 Task: Create a section Code Conquerors and in the section, add a milestone Cybersecurity Implementation in the project TrendForge.
Action: Mouse moved to (54, 418)
Screenshot: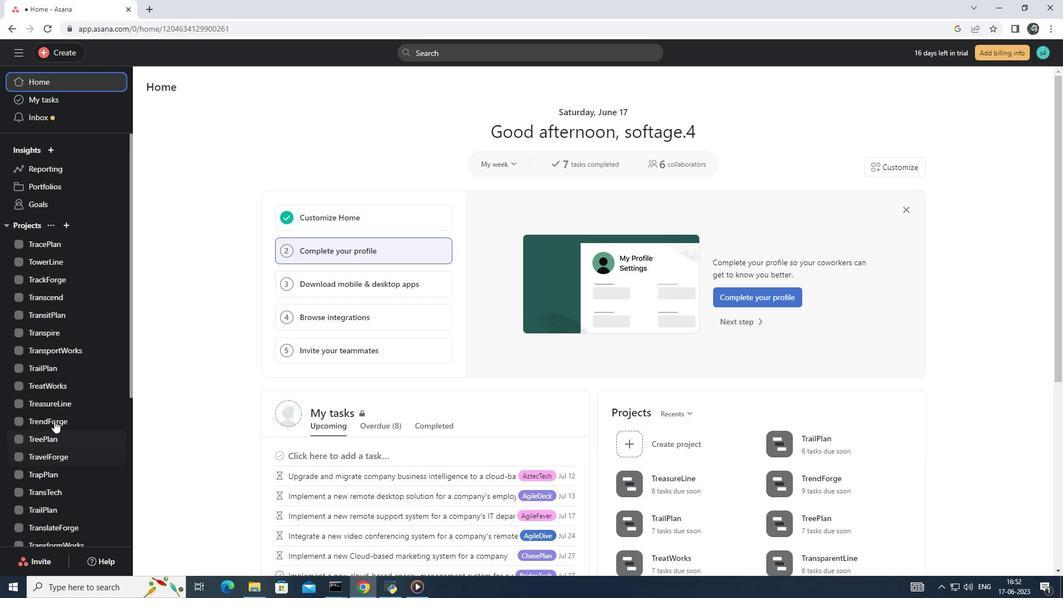 
Action: Mouse pressed left at (54, 418)
Screenshot: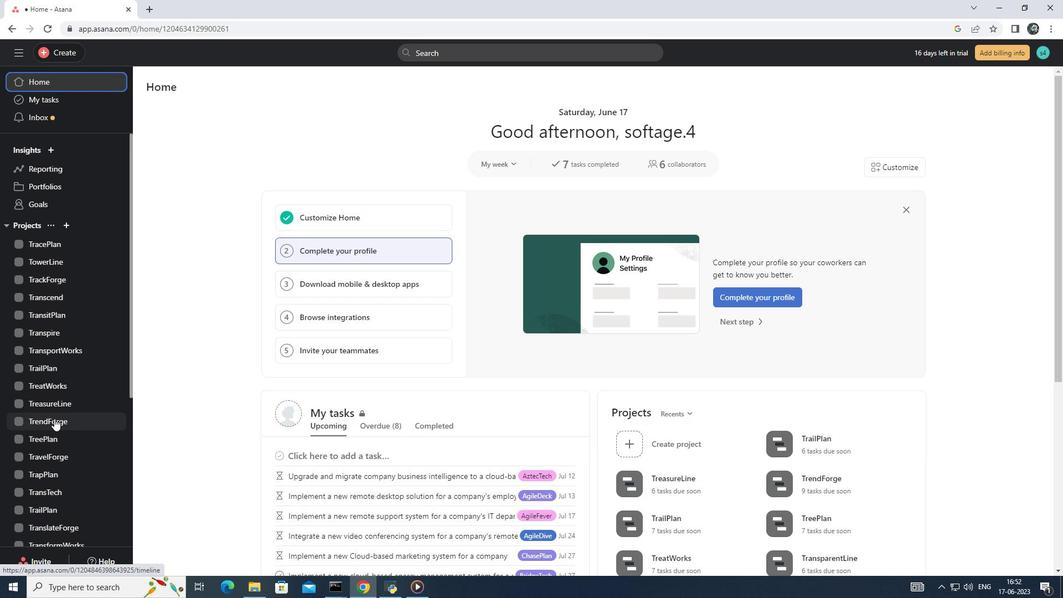 
Action: Mouse moved to (172, 435)
Screenshot: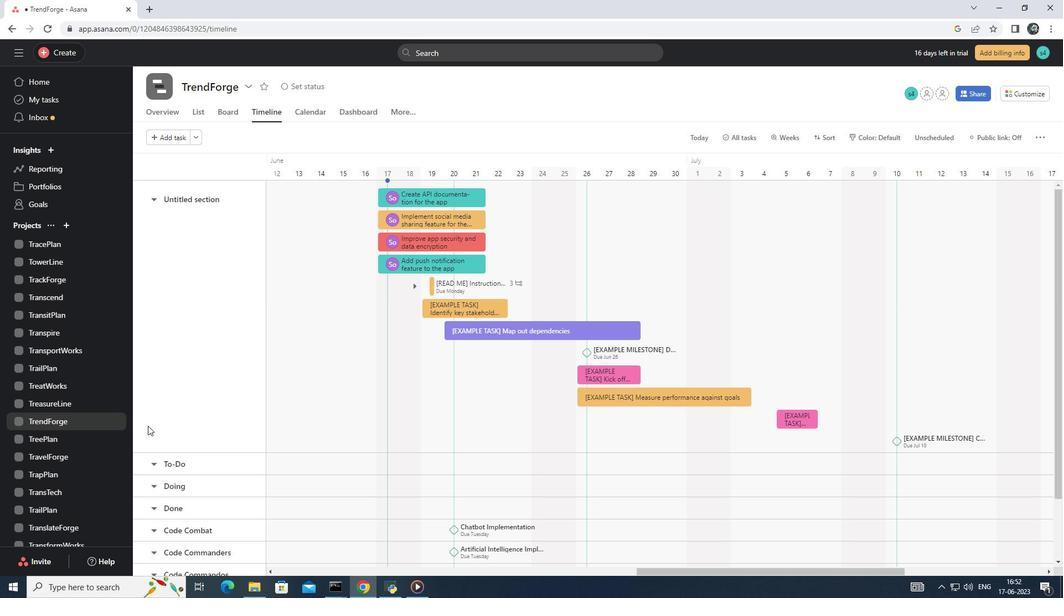 
Action: Mouse scrolled (172, 435) with delta (0, 0)
Screenshot: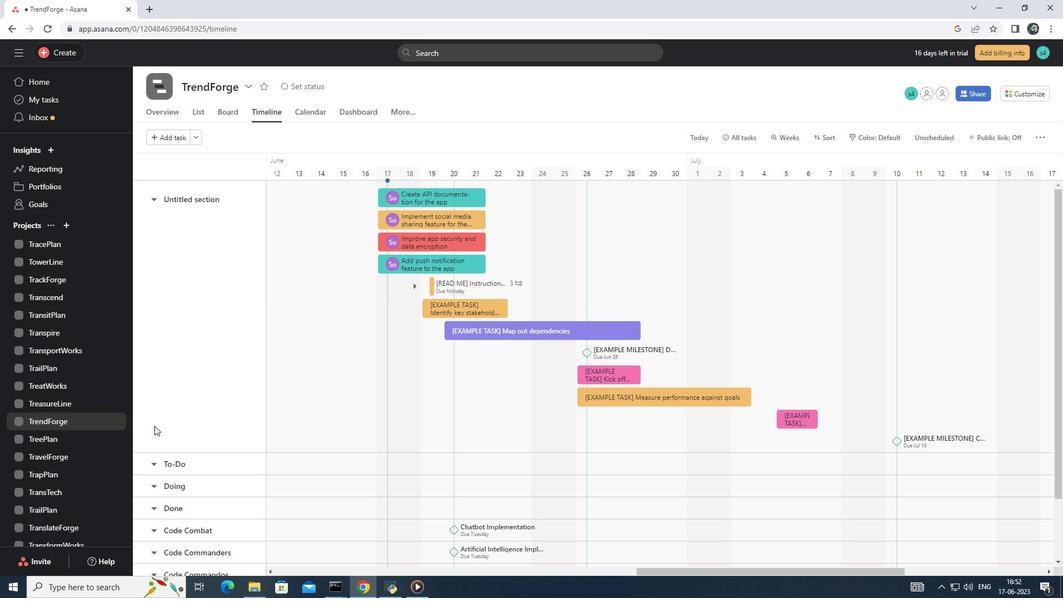 
Action: Mouse moved to (173, 436)
Screenshot: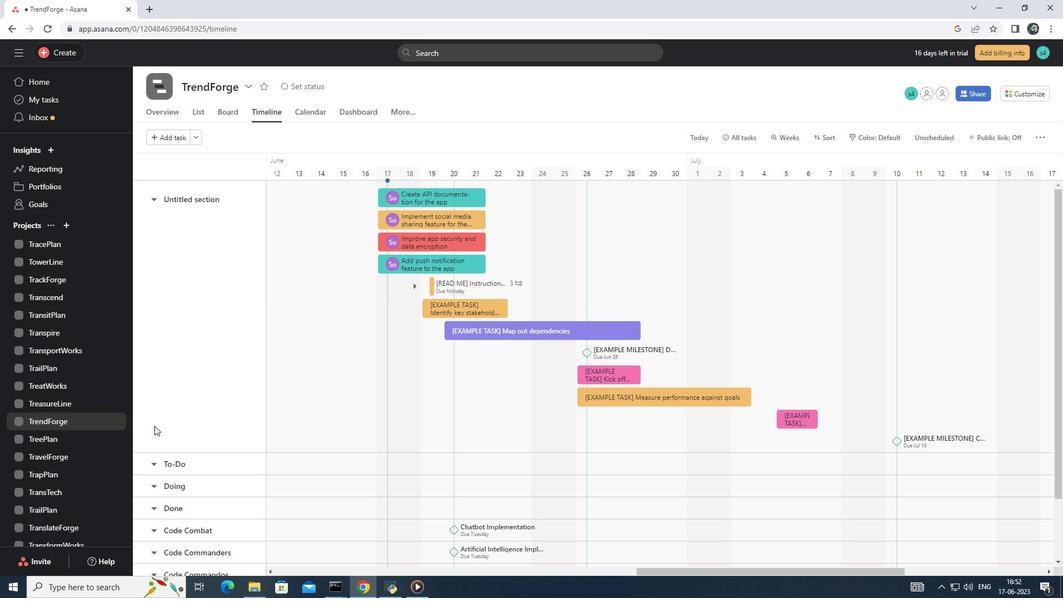 
Action: Mouse scrolled (173, 436) with delta (0, 0)
Screenshot: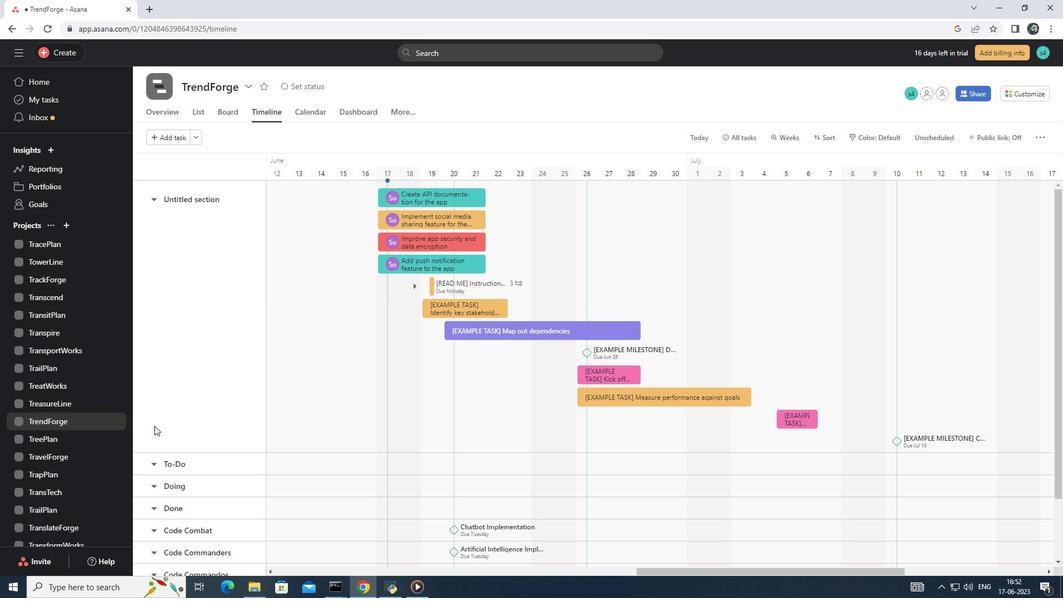 
Action: Mouse moved to (175, 438)
Screenshot: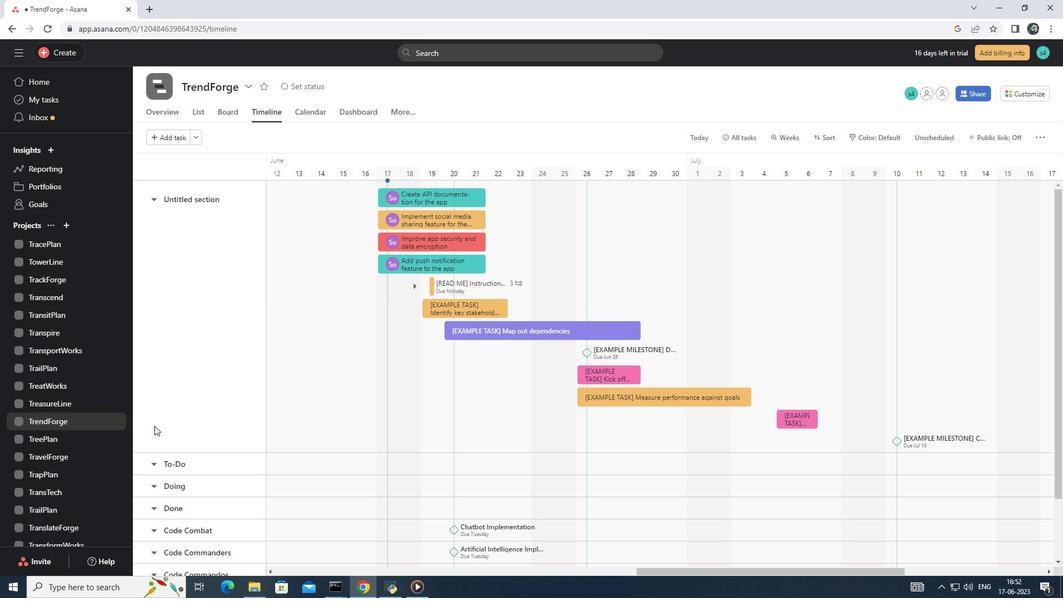 
Action: Mouse scrolled (175, 437) with delta (0, 0)
Screenshot: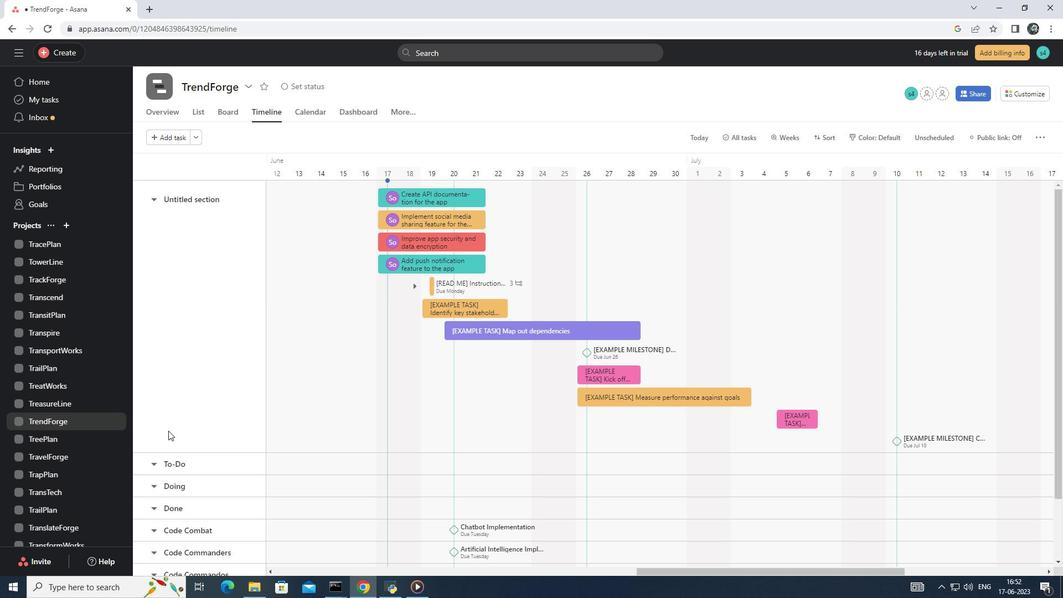 
Action: Mouse moved to (175, 520)
Screenshot: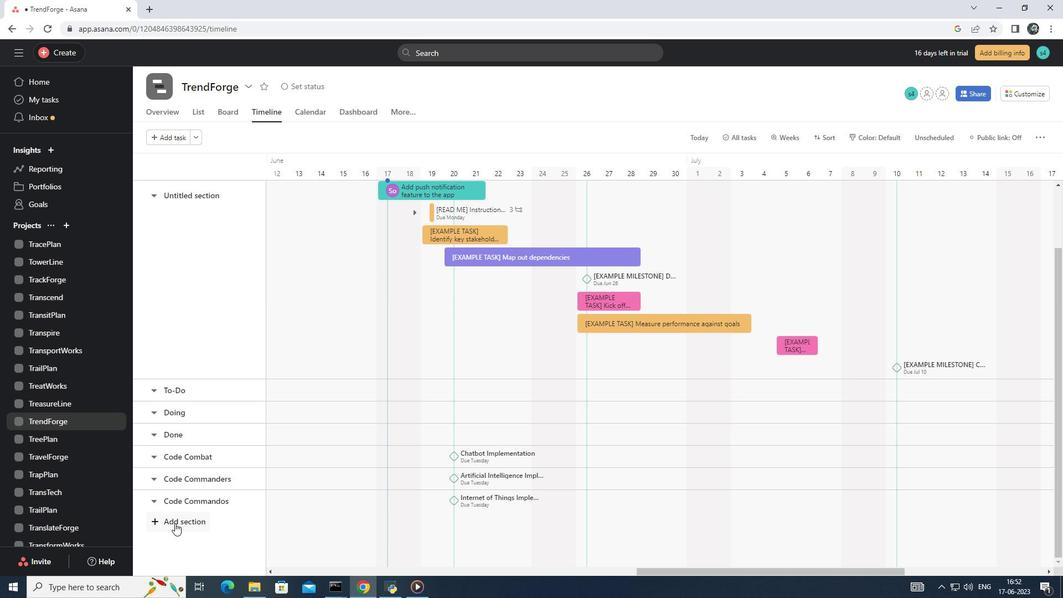 
Action: Mouse pressed left at (175, 520)
Screenshot: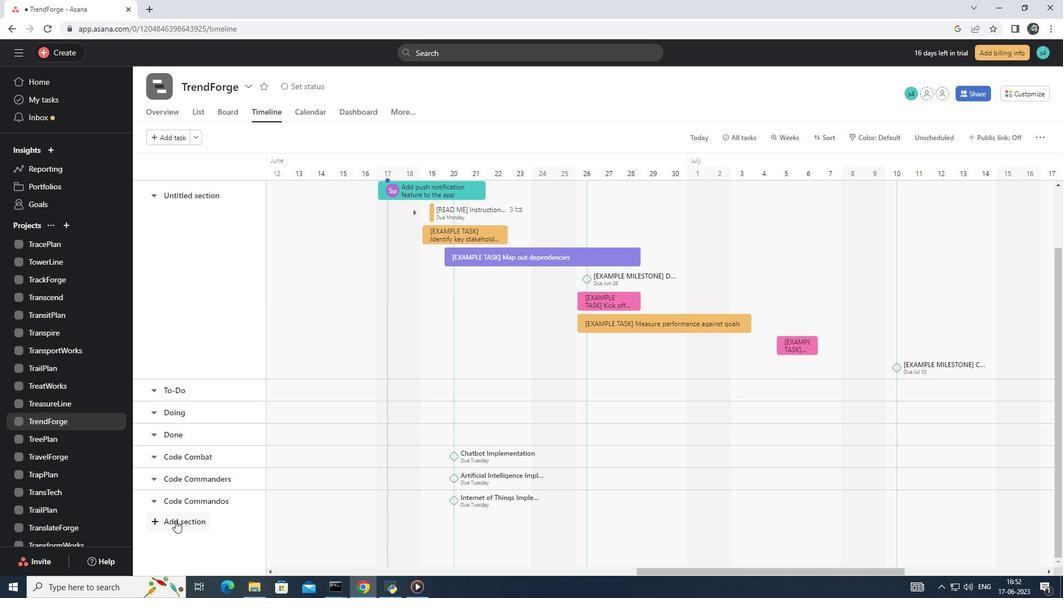 
Action: Mouse moved to (174, 519)
Screenshot: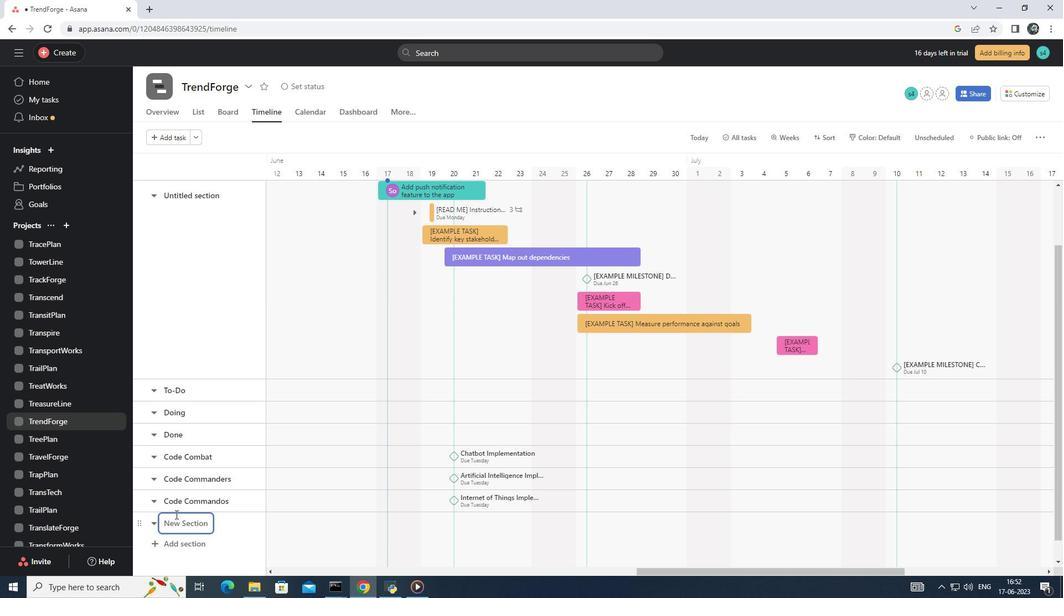 
Action: Key pressed <Key.shift>Code<Key.space><Key.shift>Conquerors<Key.enter>
Screenshot: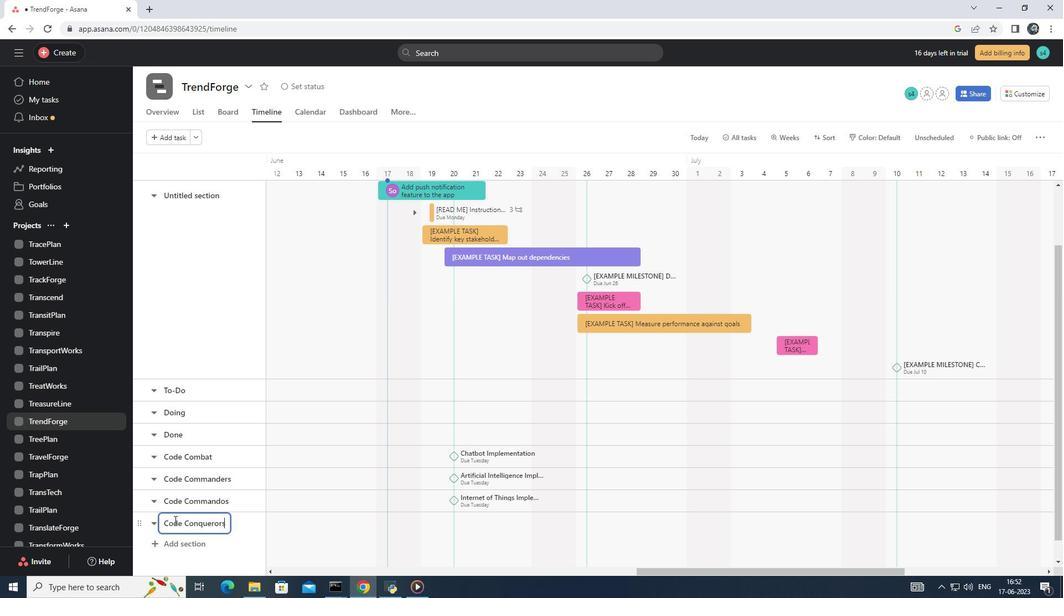 
Action: Mouse moved to (358, 522)
Screenshot: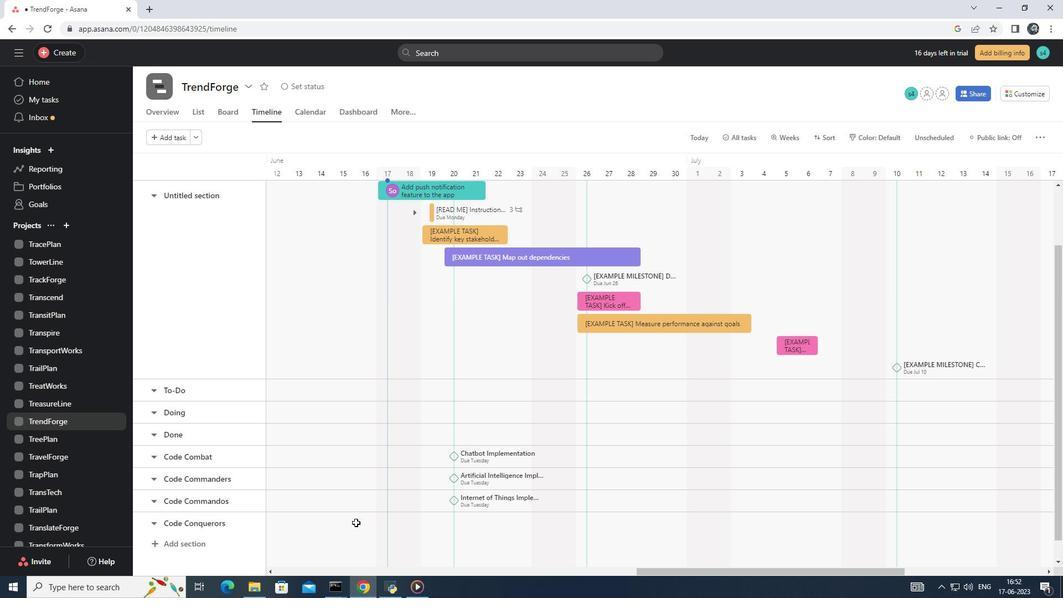 
Action: Mouse pressed left at (358, 522)
Screenshot: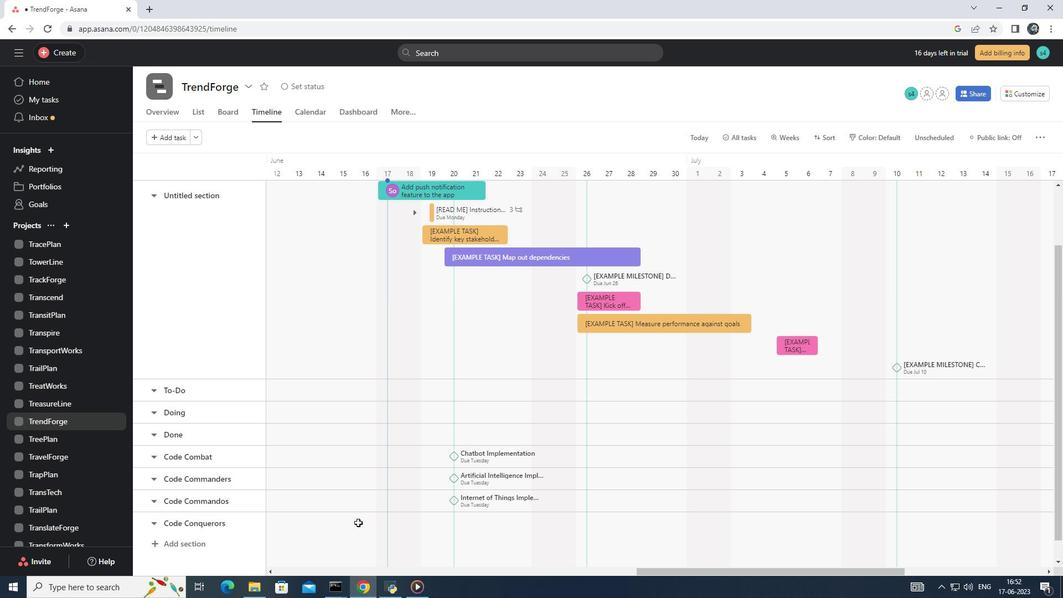
Action: Mouse moved to (341, 520)
Screenshot: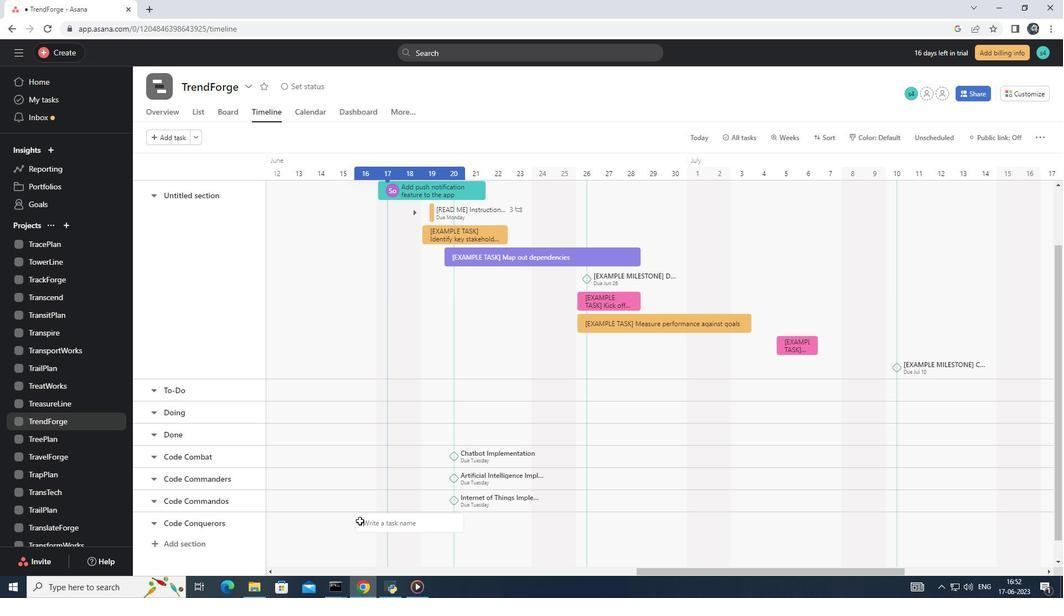 
Action: Key pressed <Key.shift>Cybersecurity<Key.space><Key.shift>Implementation<Key.enter>
Screenshot: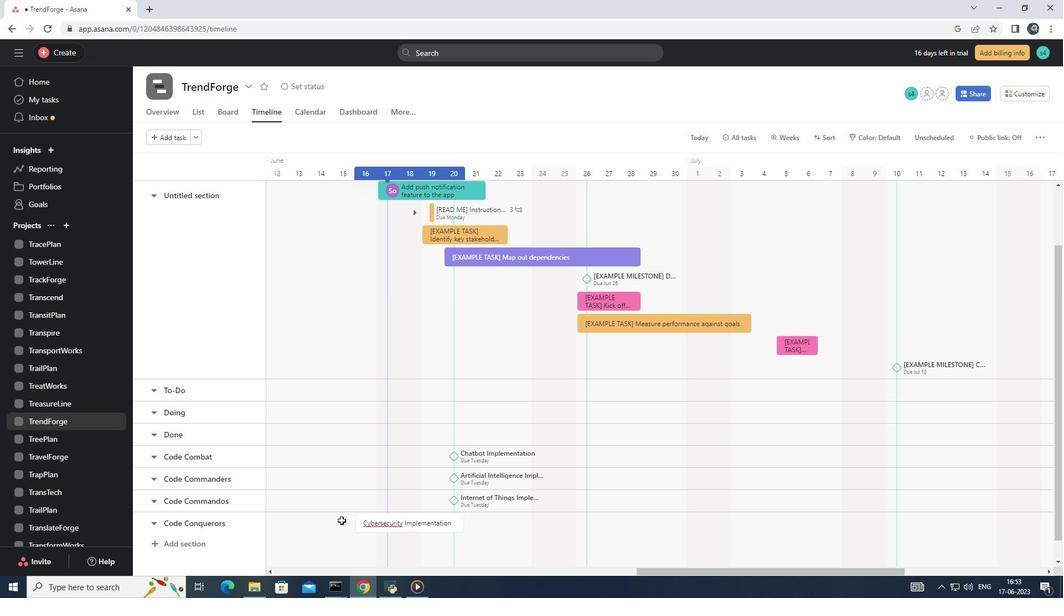 
Action: Mouse moved to (385, 522)
Screenshot: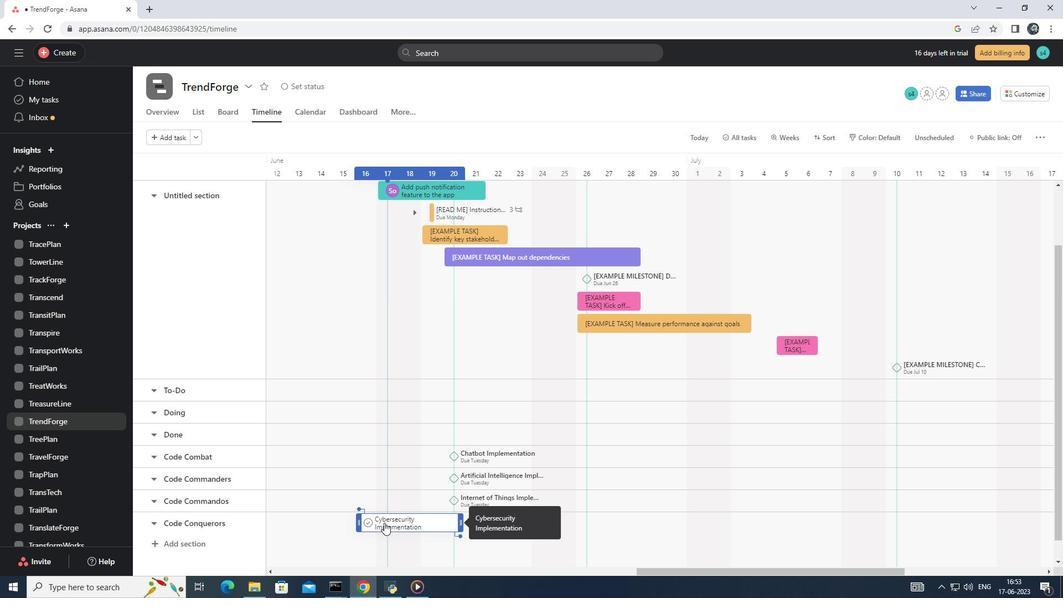 
Action: Mouse pressed right at (385, 522)
Screenshot: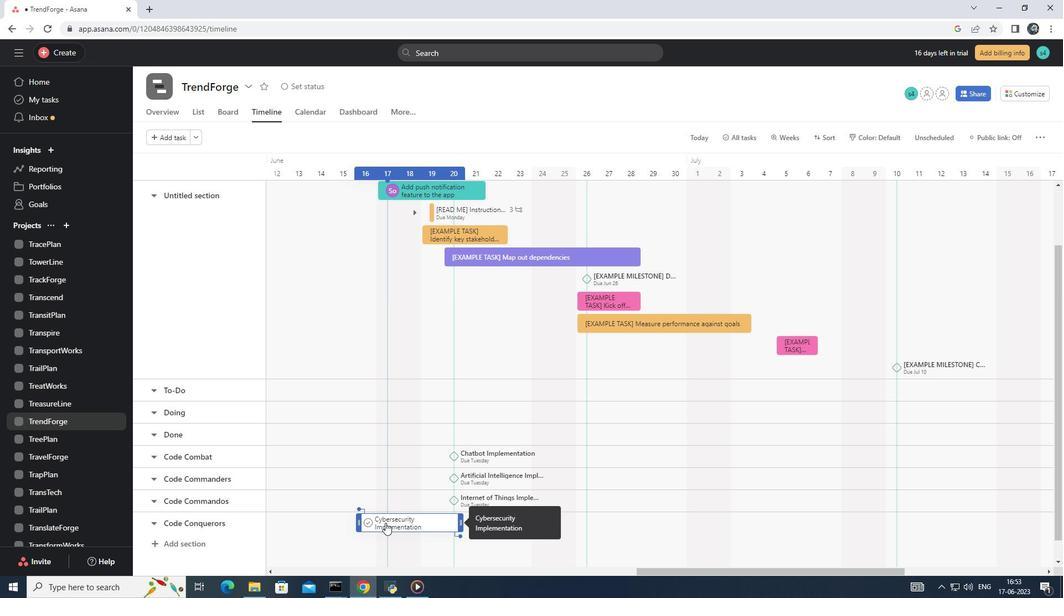
Action: Mouse moved to (433, 465)
Screenshot: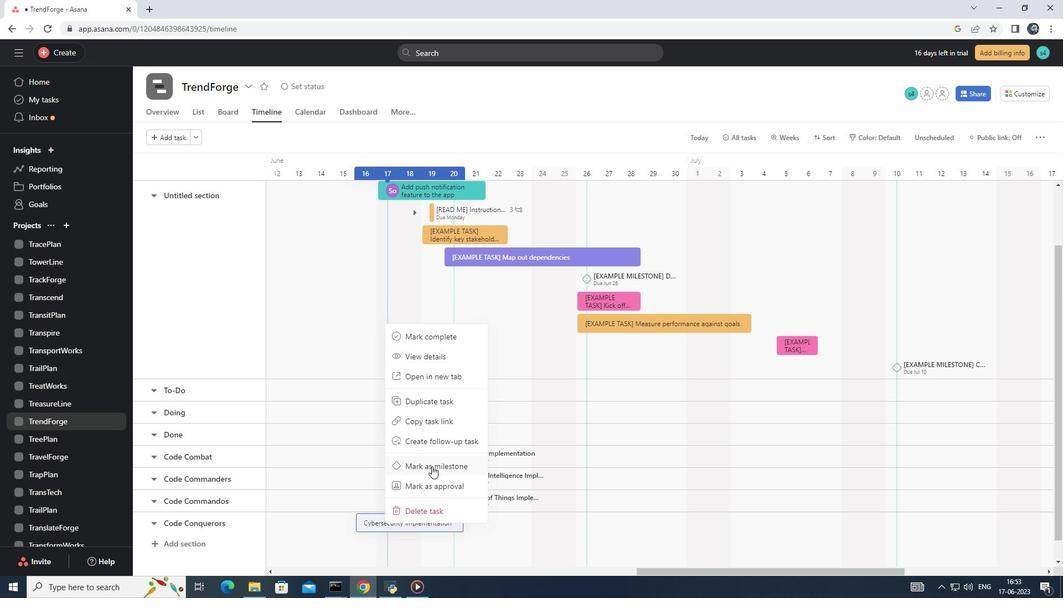 
Action: Mouse pressed left at (433, 465)
Screenshot: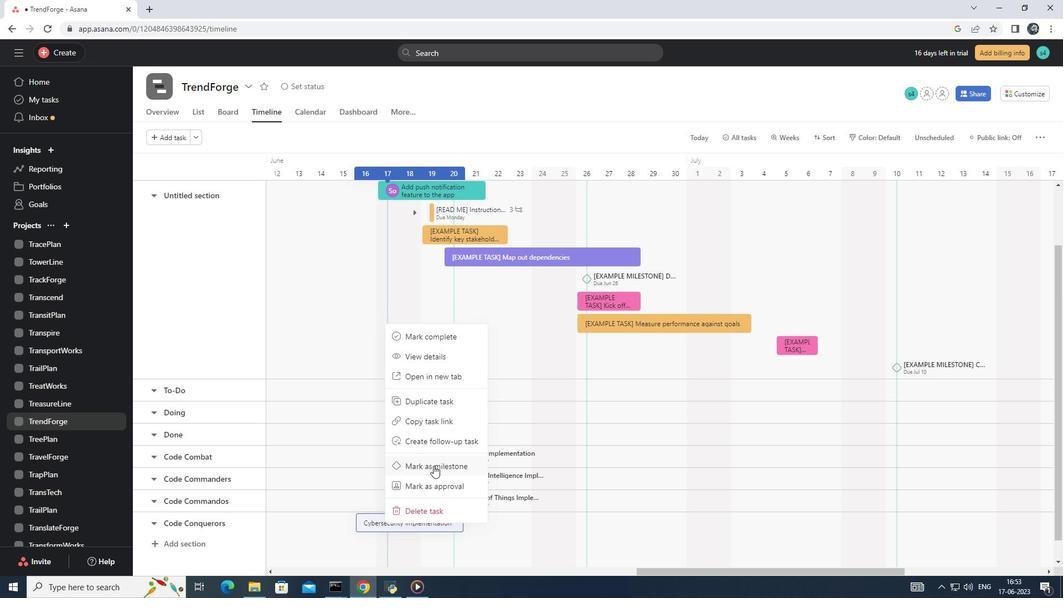 
